 Task: Create a due date automation trigger when advanced on, 2 working days before a card is due add content with a name or a description starting with resume at 11:00 AM.
Action: Mouse moved to (1178, 79)
Screenshot: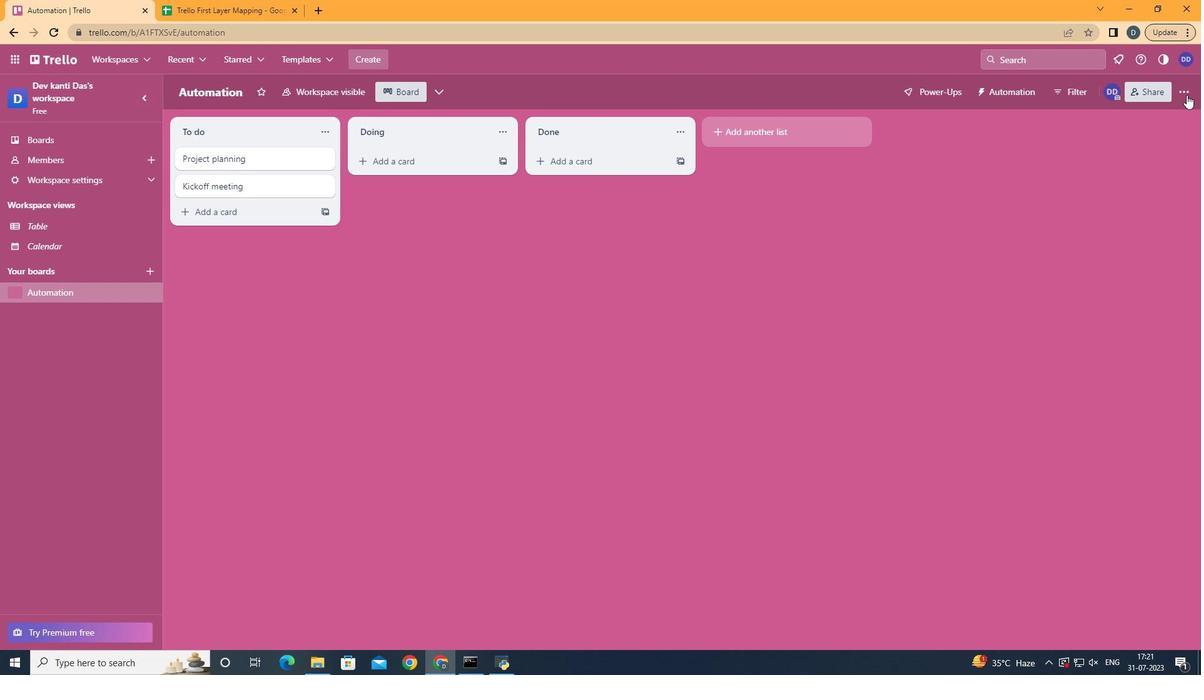 
Action: Mouse pressed left at (1178, 79)
Screenshot: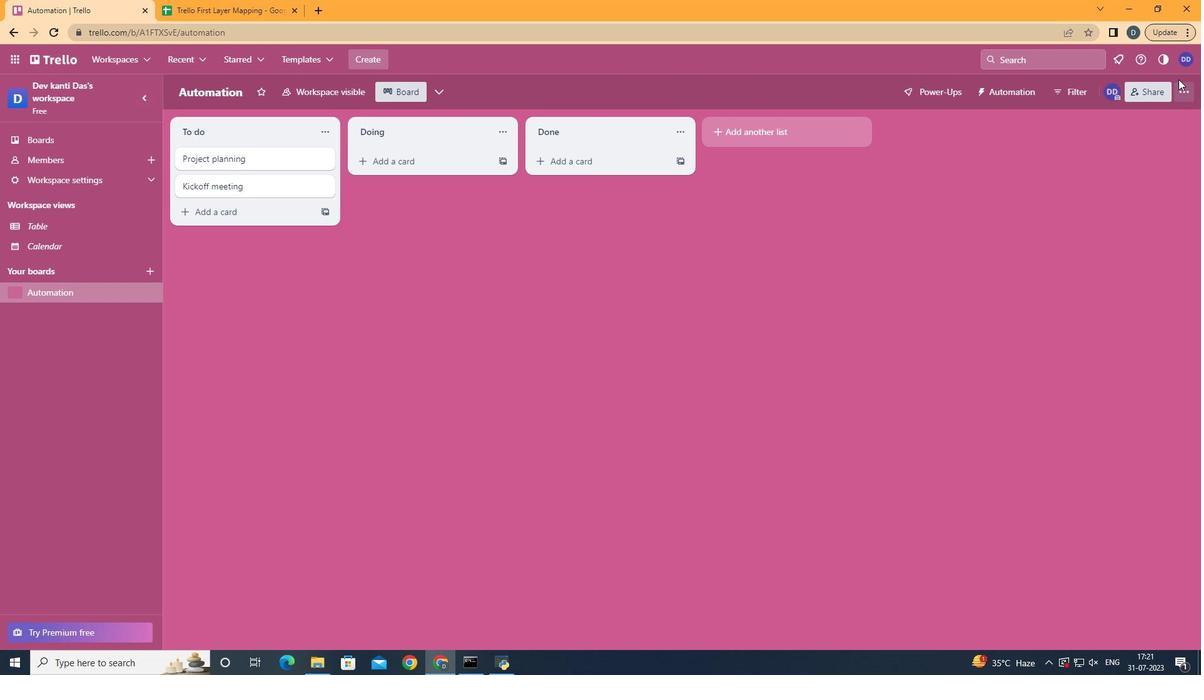 
Action: Mouse moved to (1181, 86)
Screenshot: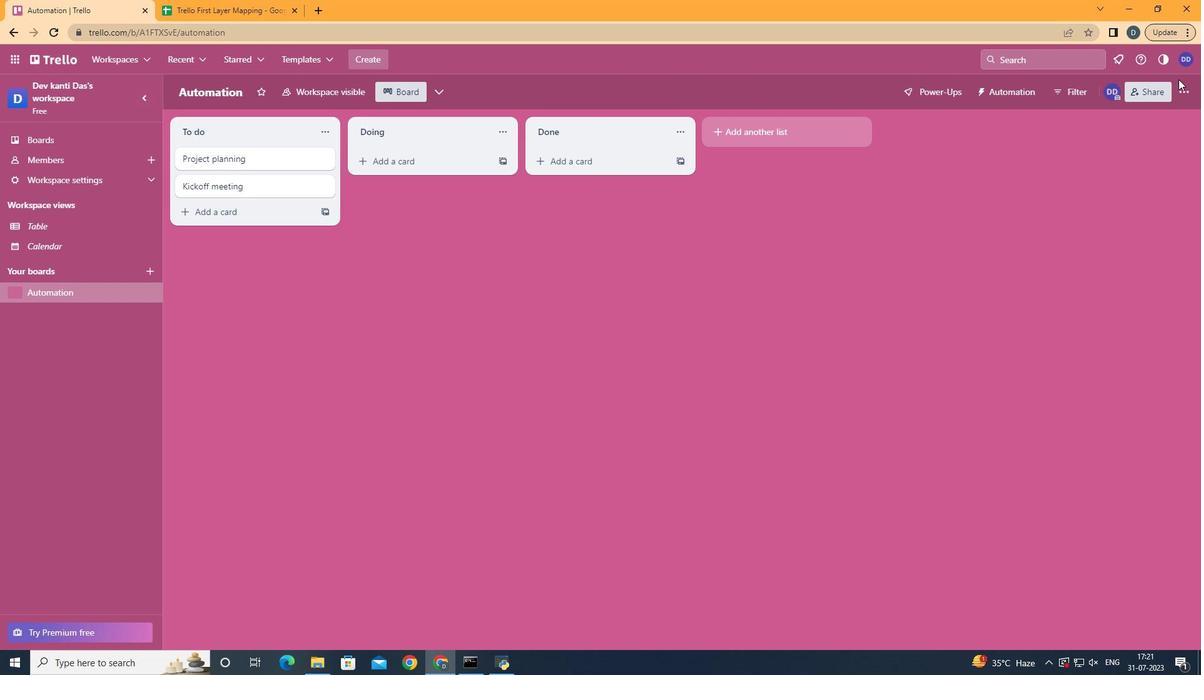 
Action: Mouse pressed left at (1181, 86)
Screenshot: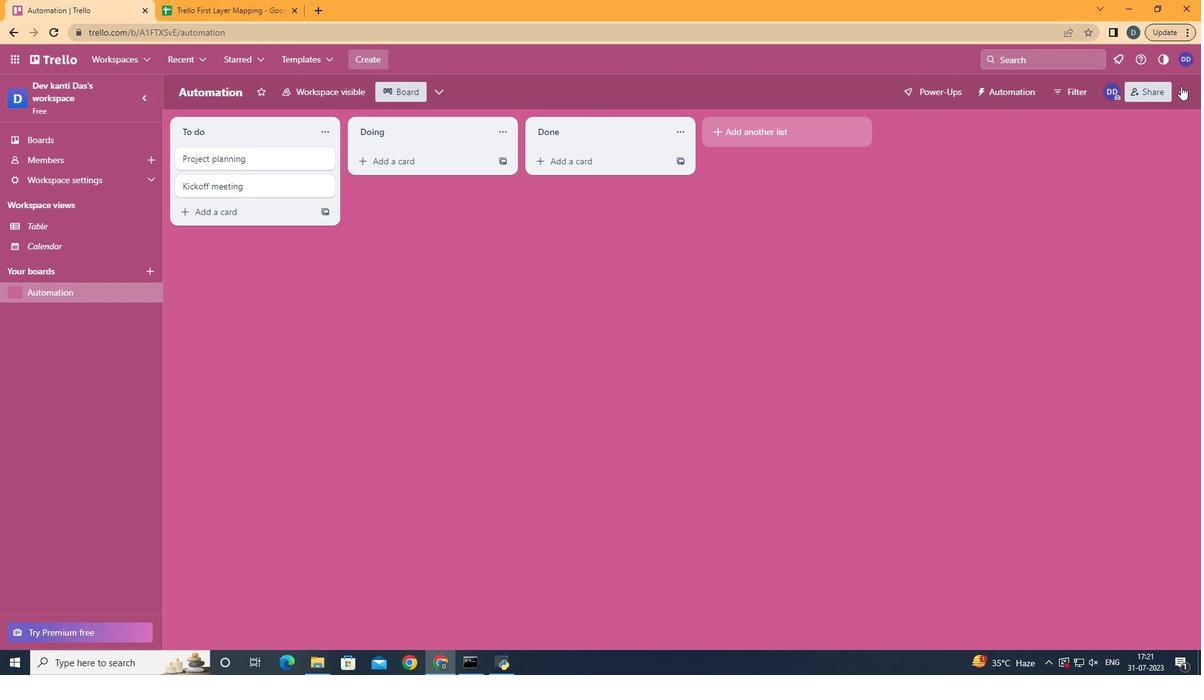 
Action: Mouse moved to (1069, 253)
Screenshot: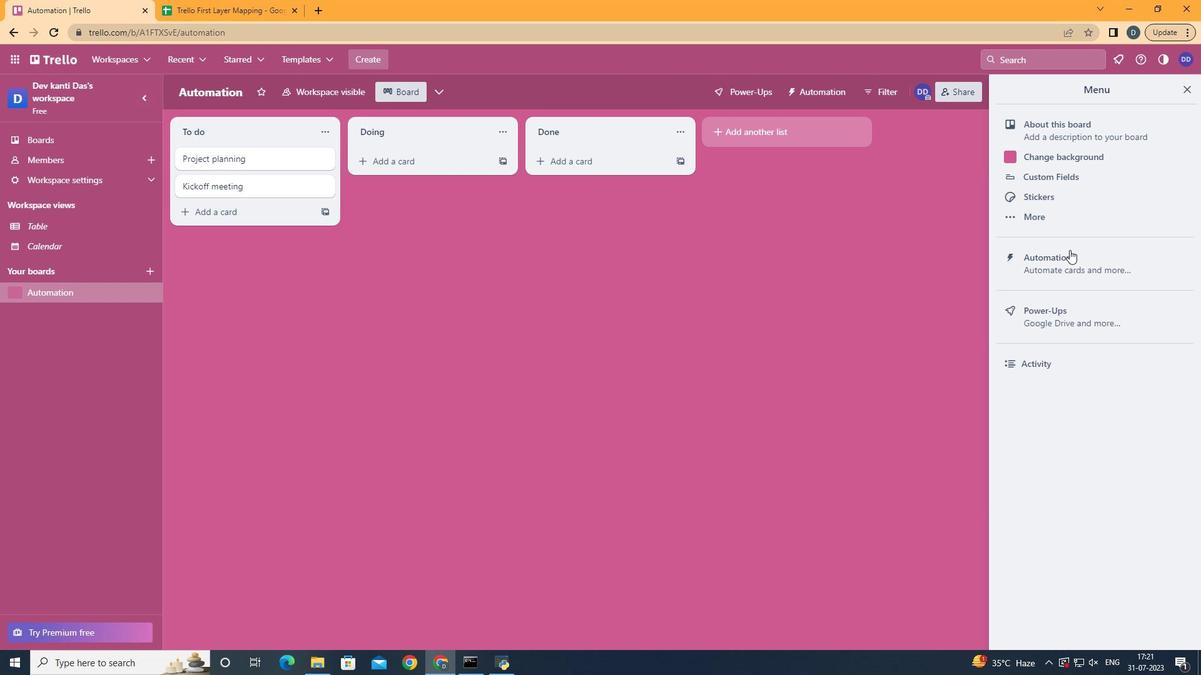 
Action: Mouse pressed left at (1069, 253)
Screenshot: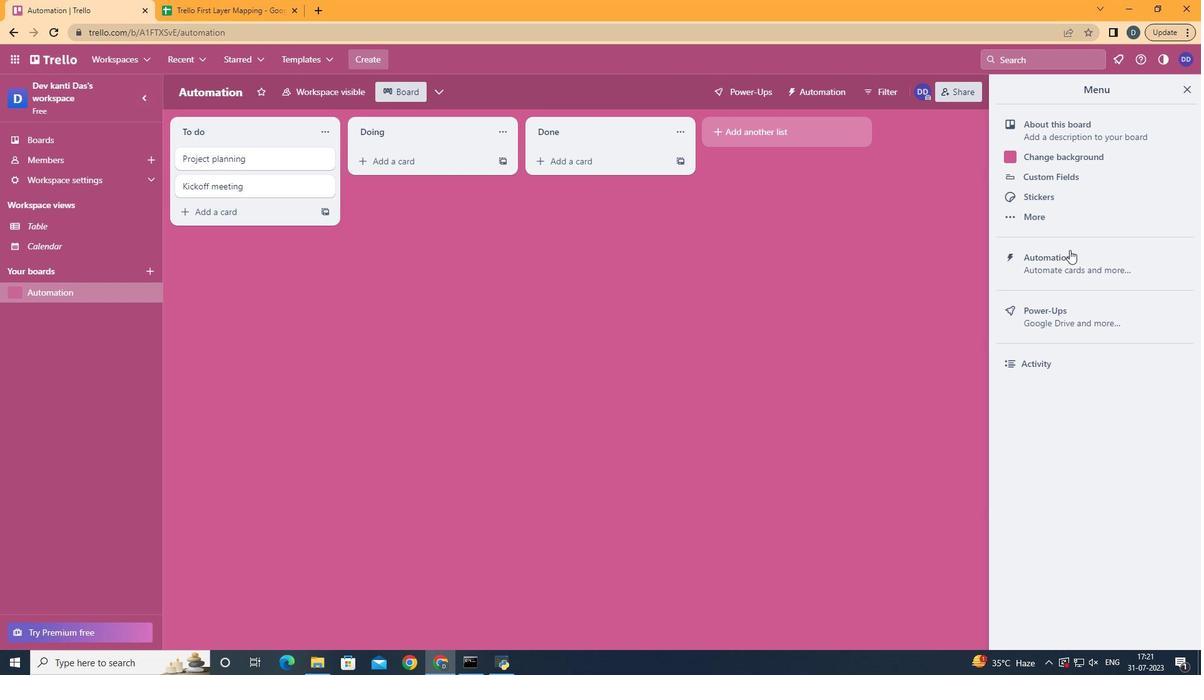 
Action: Mouse moved to (267, 246)
Screenshot: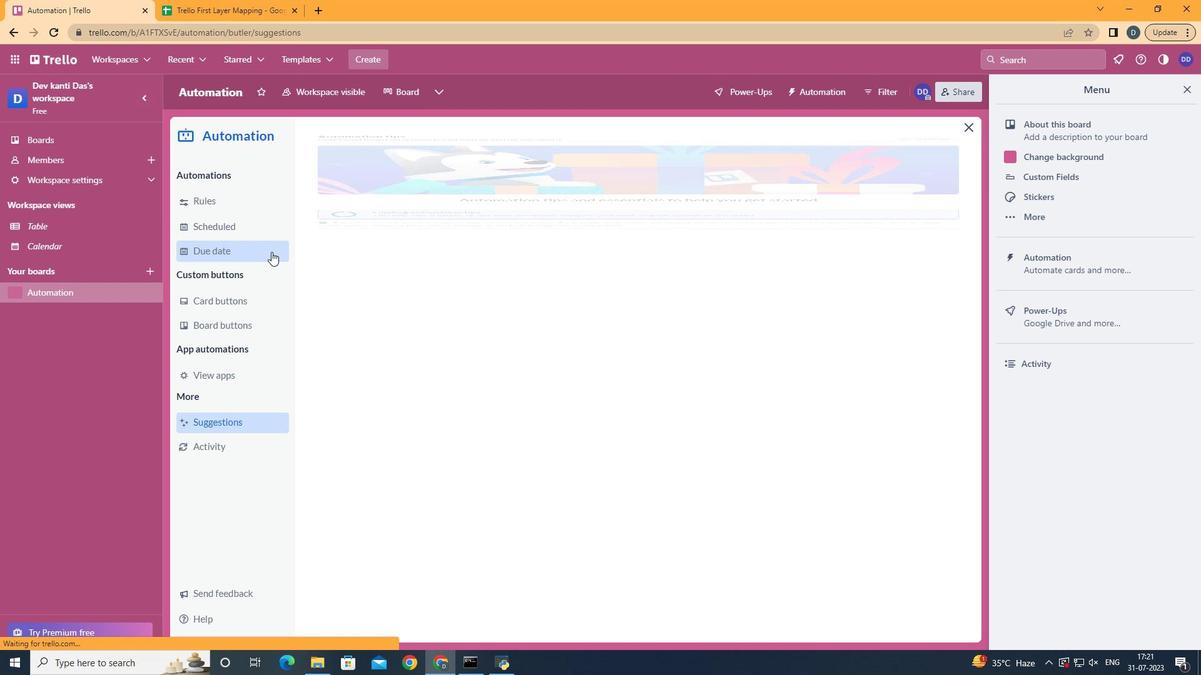 
Action: Mouse pressed left at (267, 246)
Screenshot: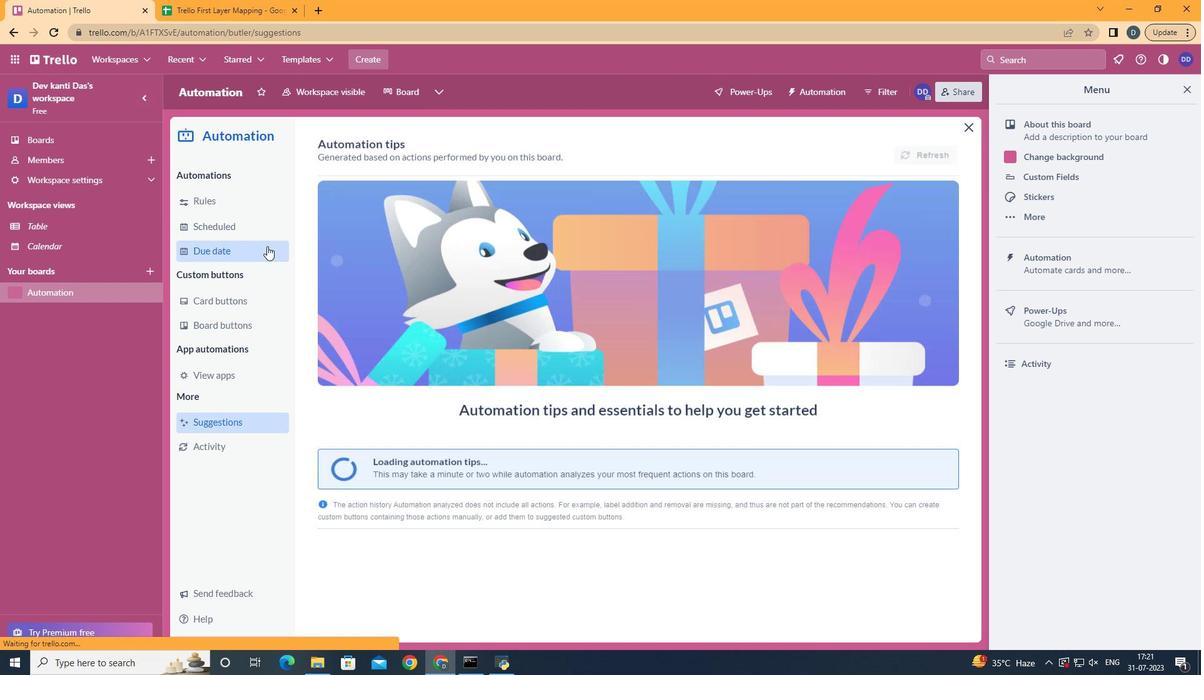 
Action: Mouse moved to (904, 145)
Screenshot: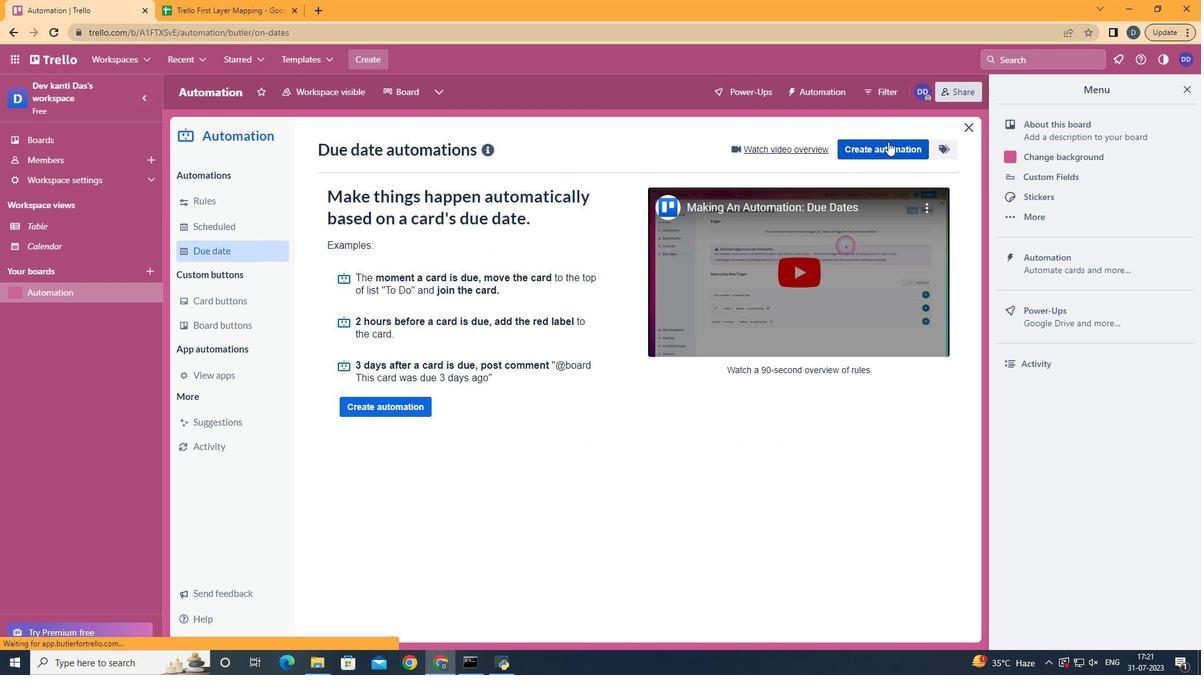 
Action: Mouse pressed left at (904, 145)
Screenshot: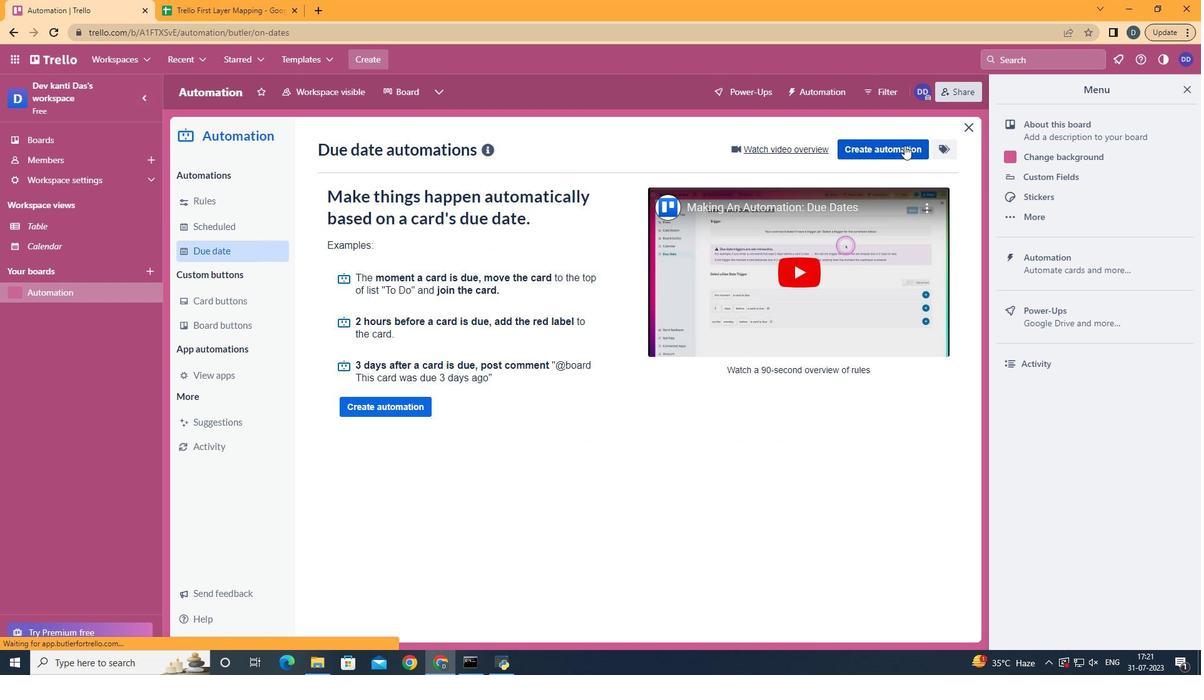 
Action: Mouse moved to (610, 260)
Screenshot: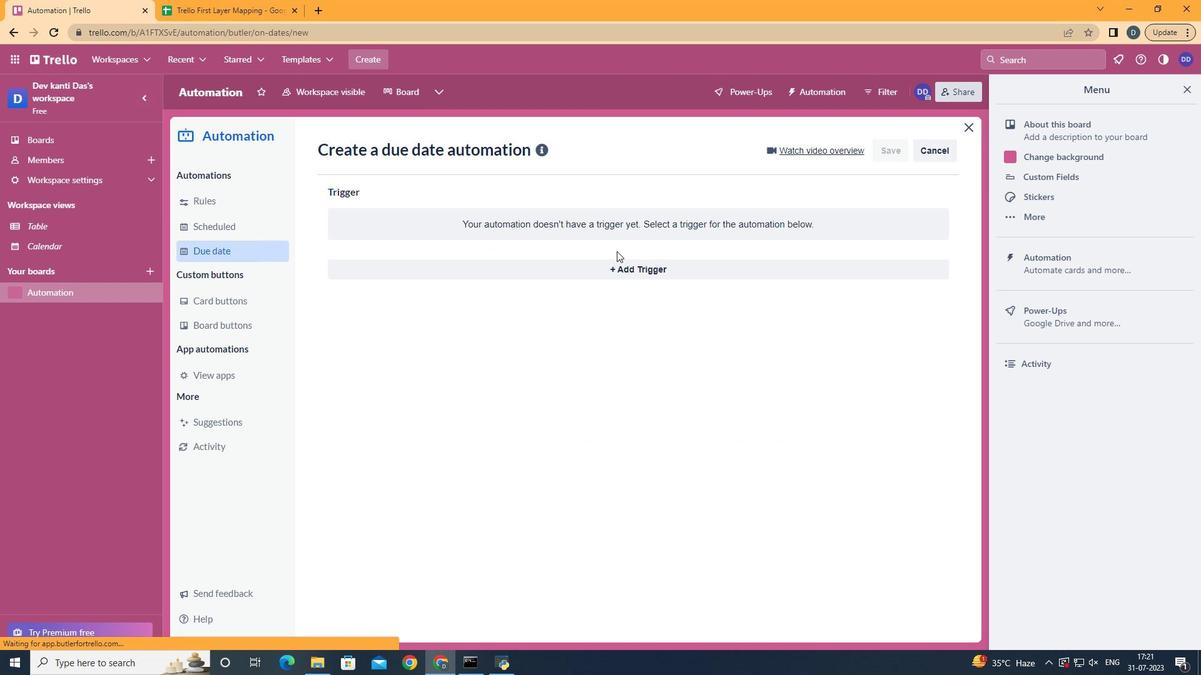 
Action: Mouse pressed left at (610, 260)
Screenshot: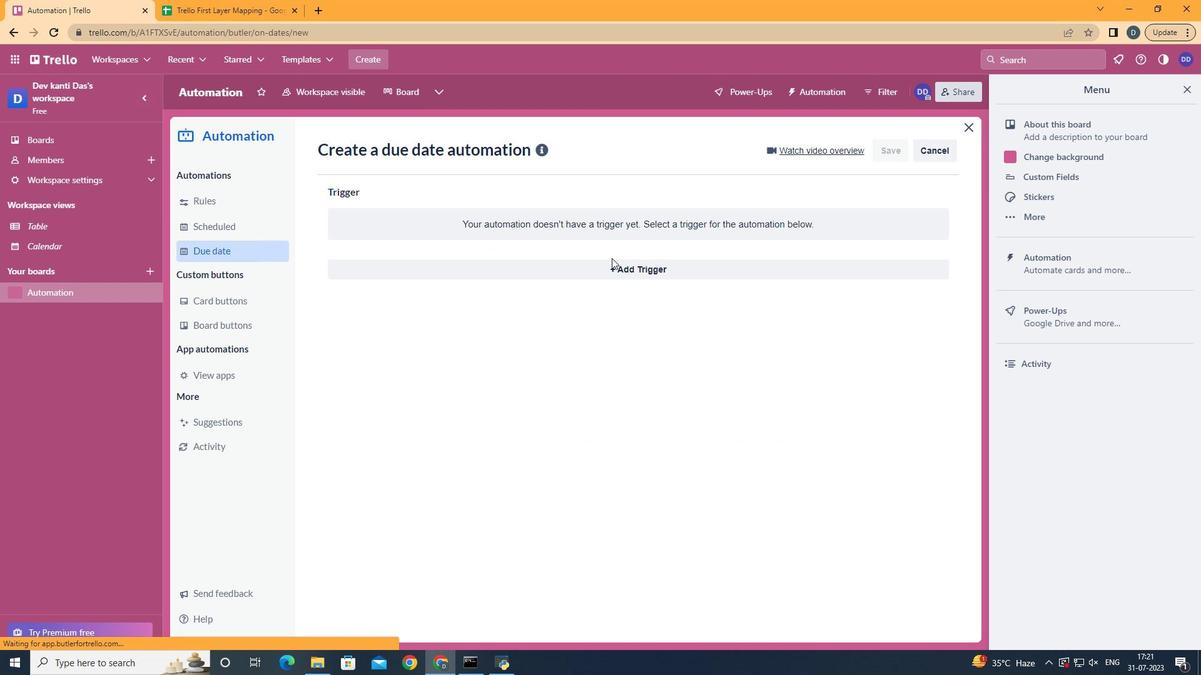 
Action: Mouse moved to (403, 502)
Screenshot: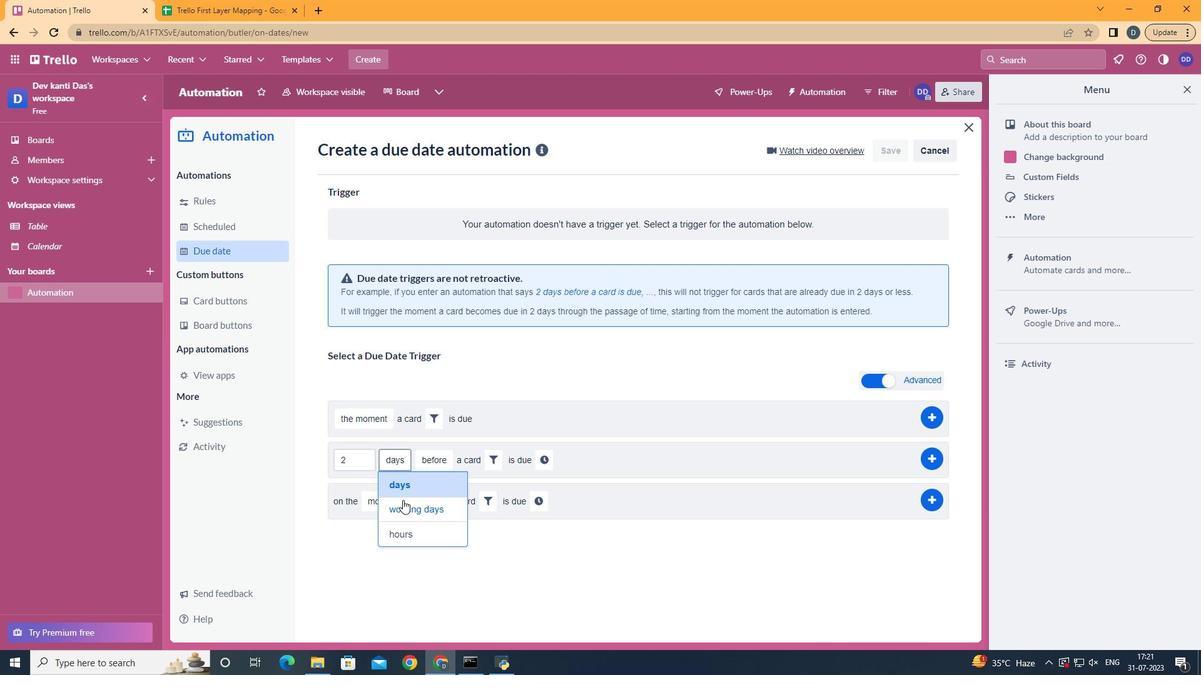 
Action: Mouse pressed left at (403, 502)
Screenshot: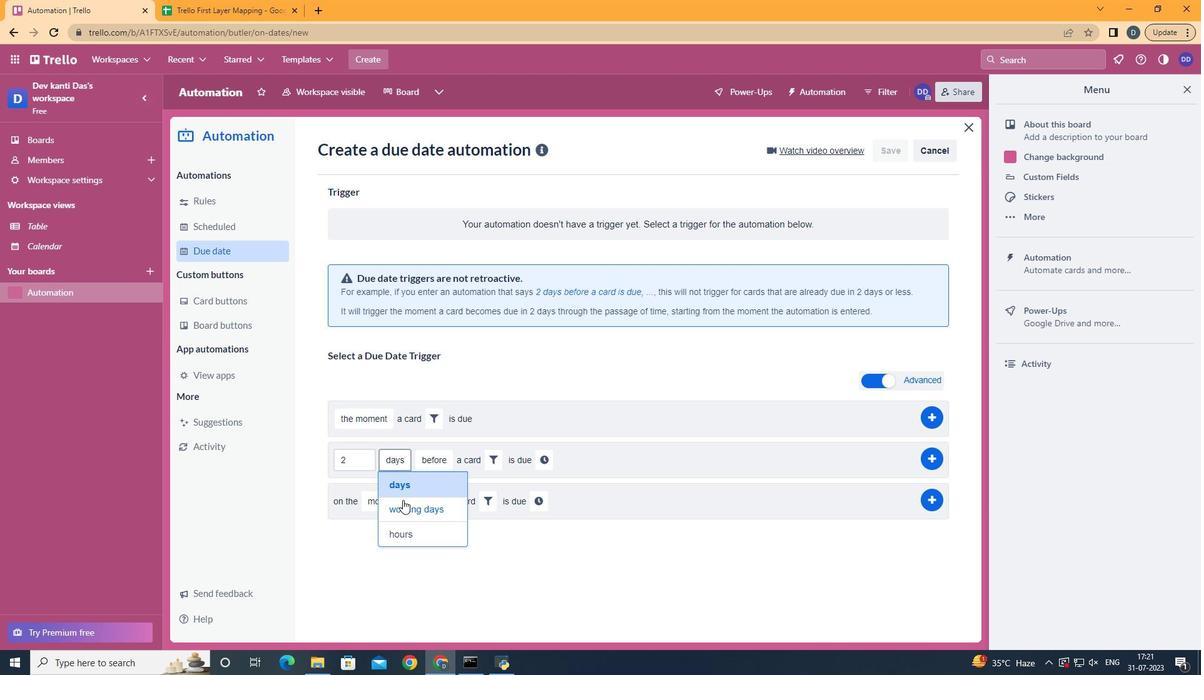 
Action: Mouse moved to (523, 459)
Screenshot: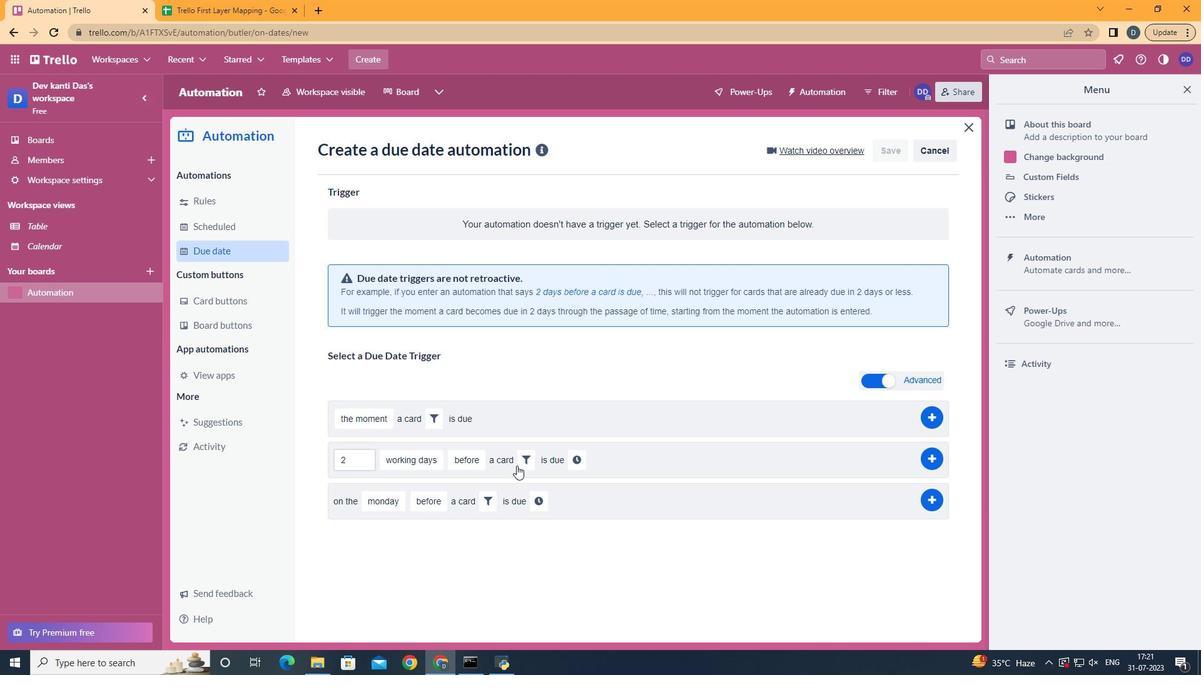 
Action: Mouse pressed left at (523, 459)
Screenshot: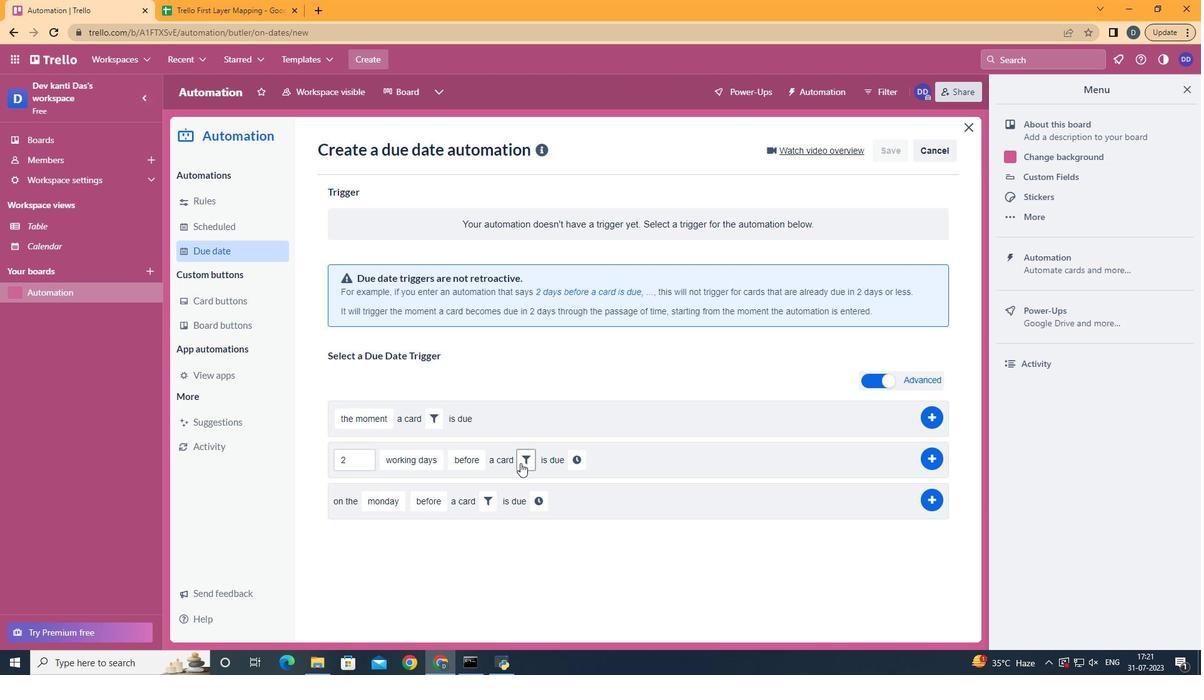 
Action: Mouse moved to (692, 497)
Screenshot: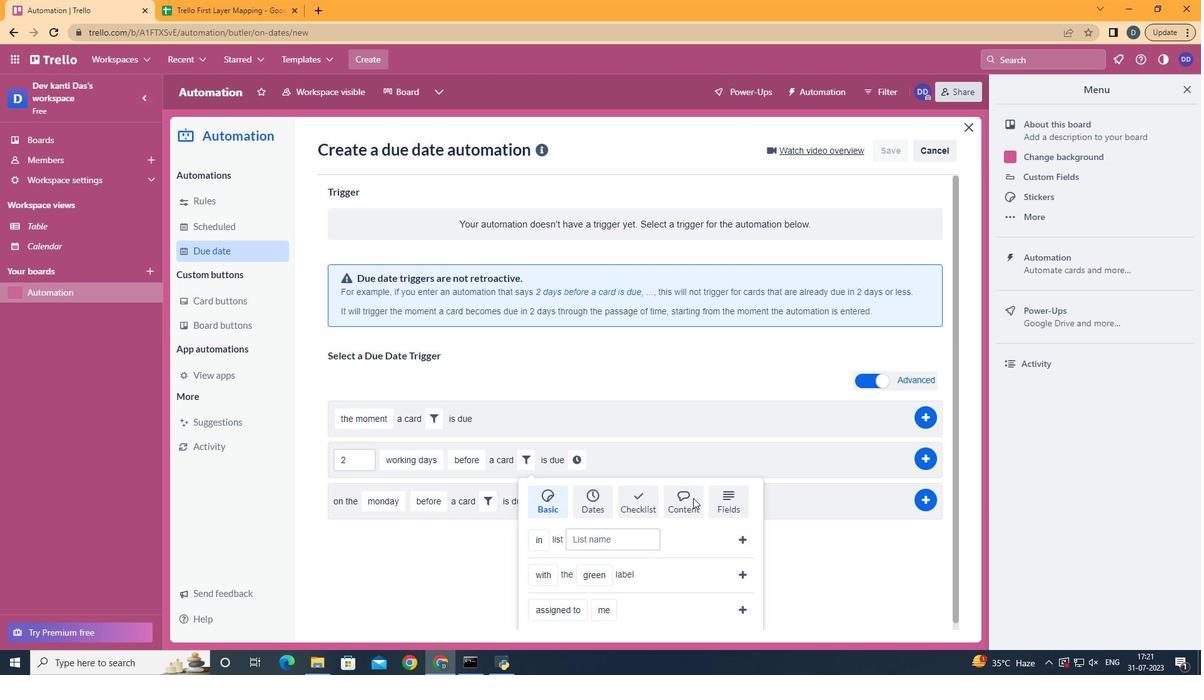 
Action: Mouse pressed left at (692, 497)
Screenshot: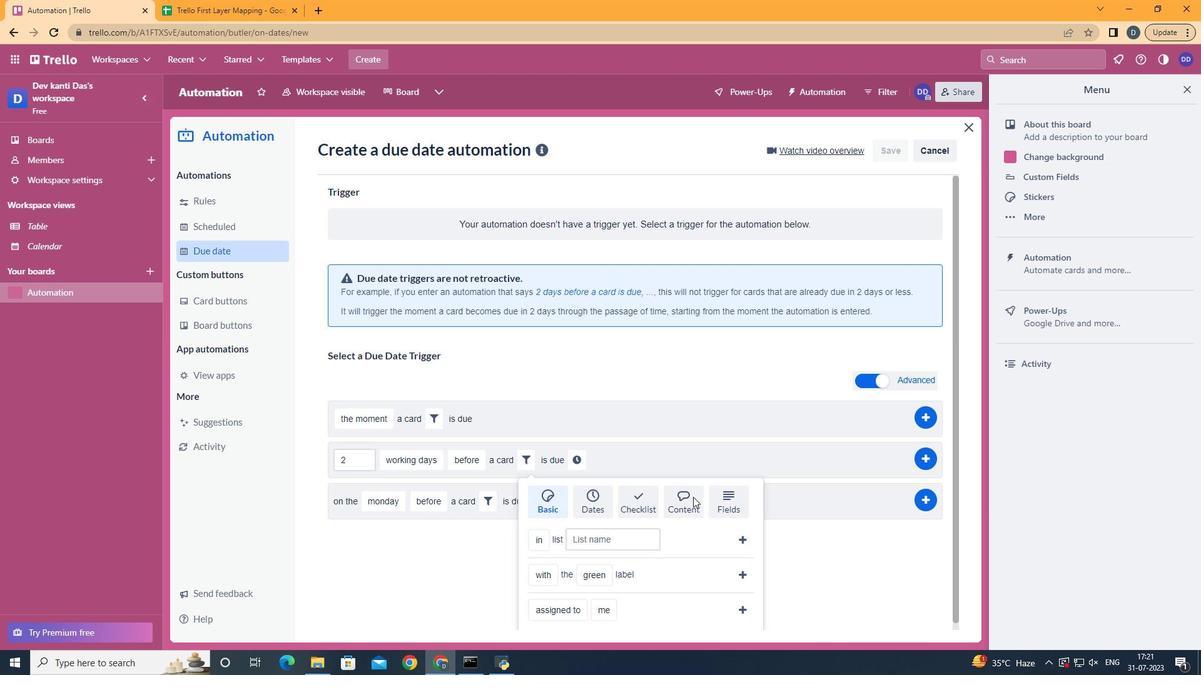 
Action: Mouse moved to (599, 614)
Screenshot: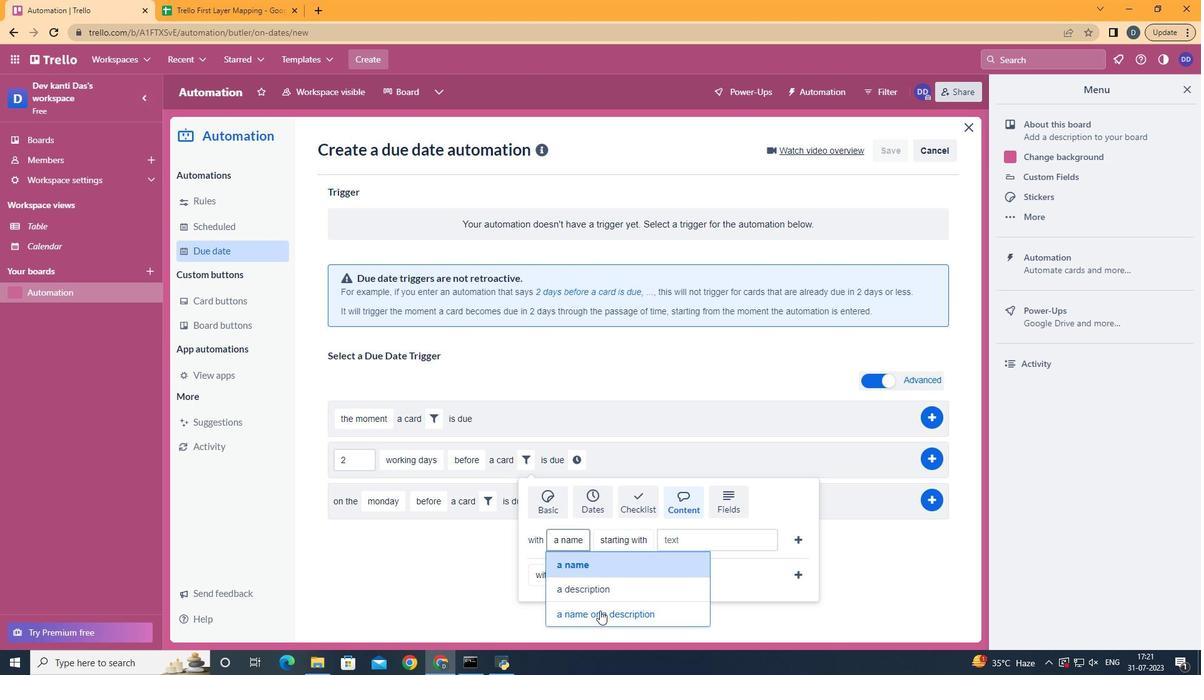 
Action: Mouse pressed left at (599, 614)
Screenshot: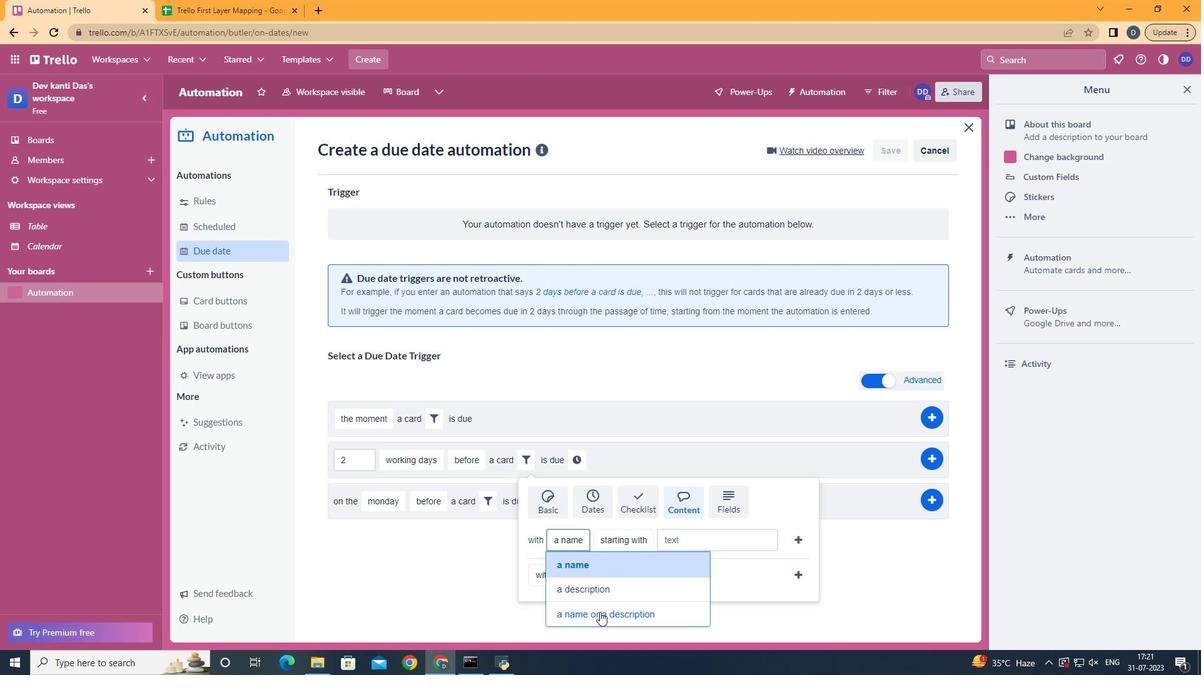 
Action: Mouse moved to (703, 393)
Screenshot: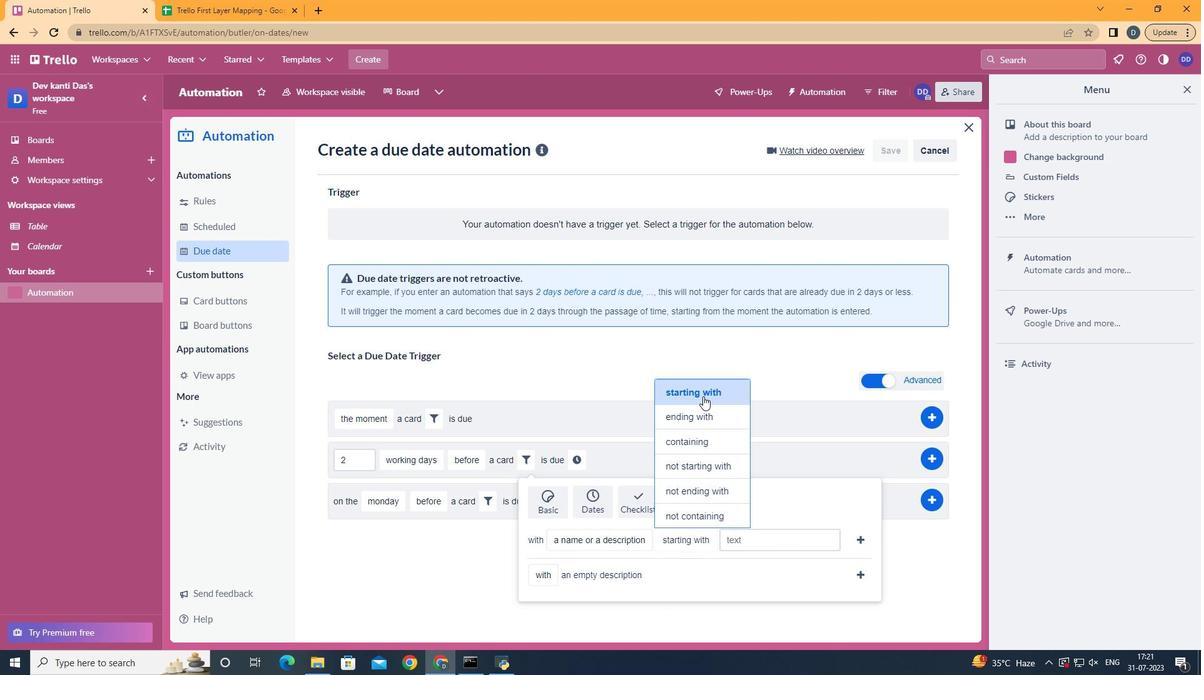 
Action: Mouse pressed left at (703, 393)
Screenshot: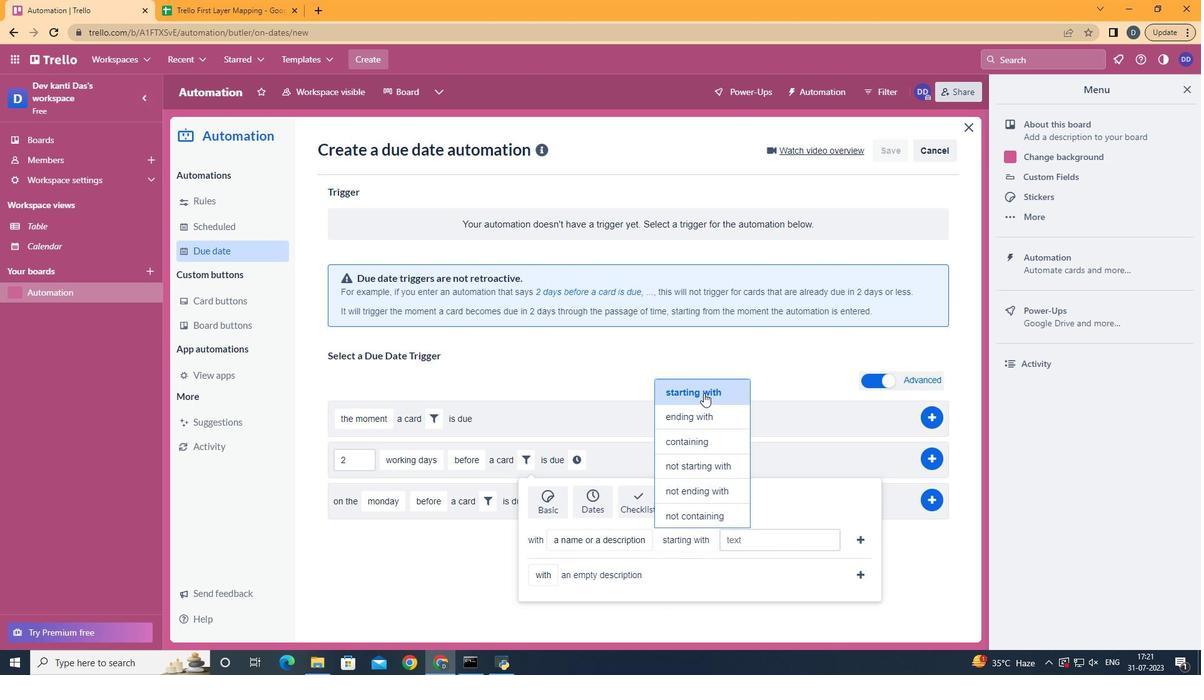 
Action: Mouse moved to (759, 539)
Screenshot: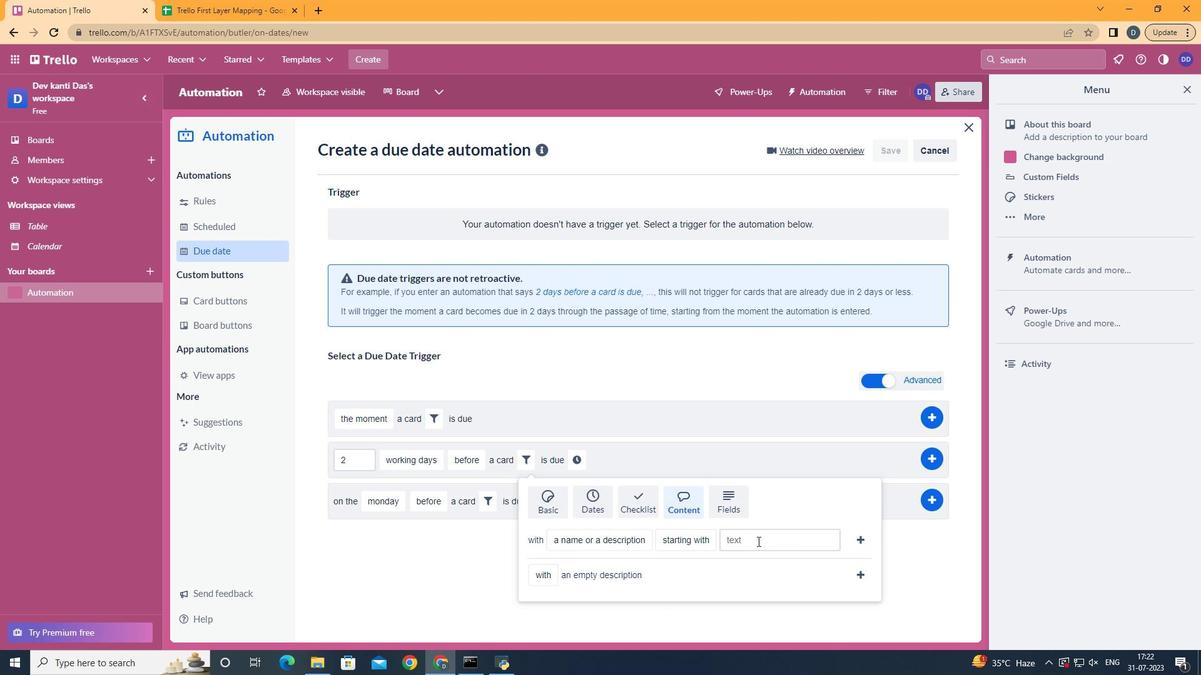 
Action: Mouse pressed left at (759, 539)
Screenshot: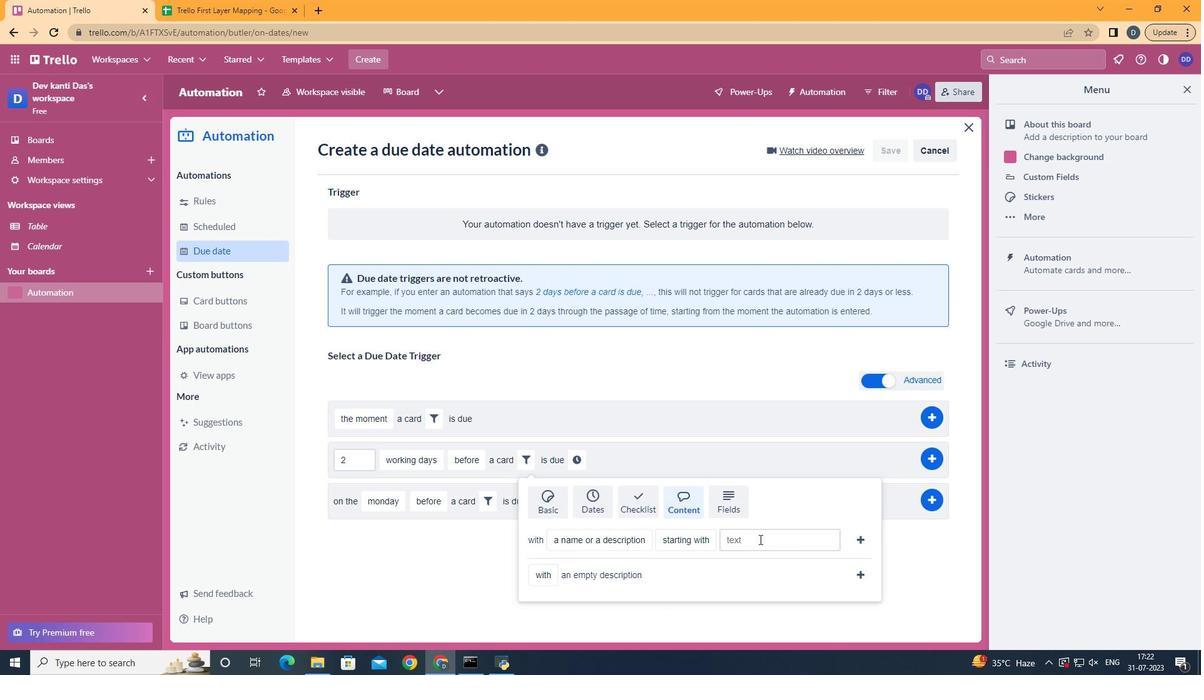 
Action: Key pressed resume
Screenshot: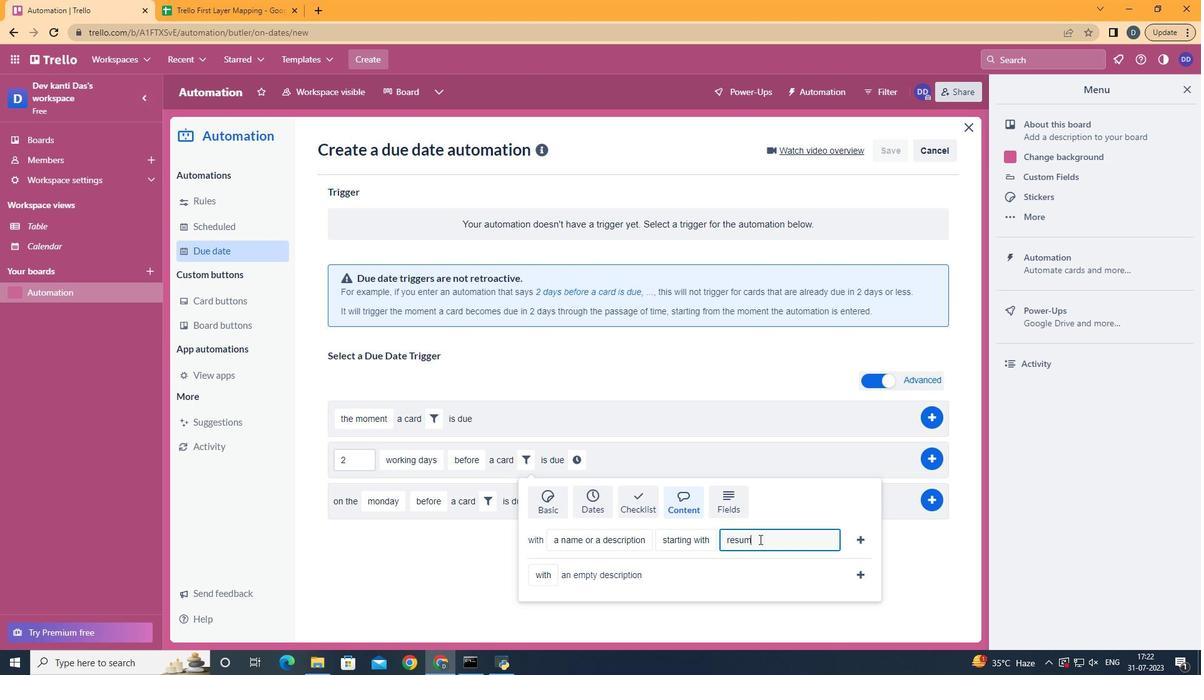 
Action: Mouse moved to (855, 536)
Screenshot: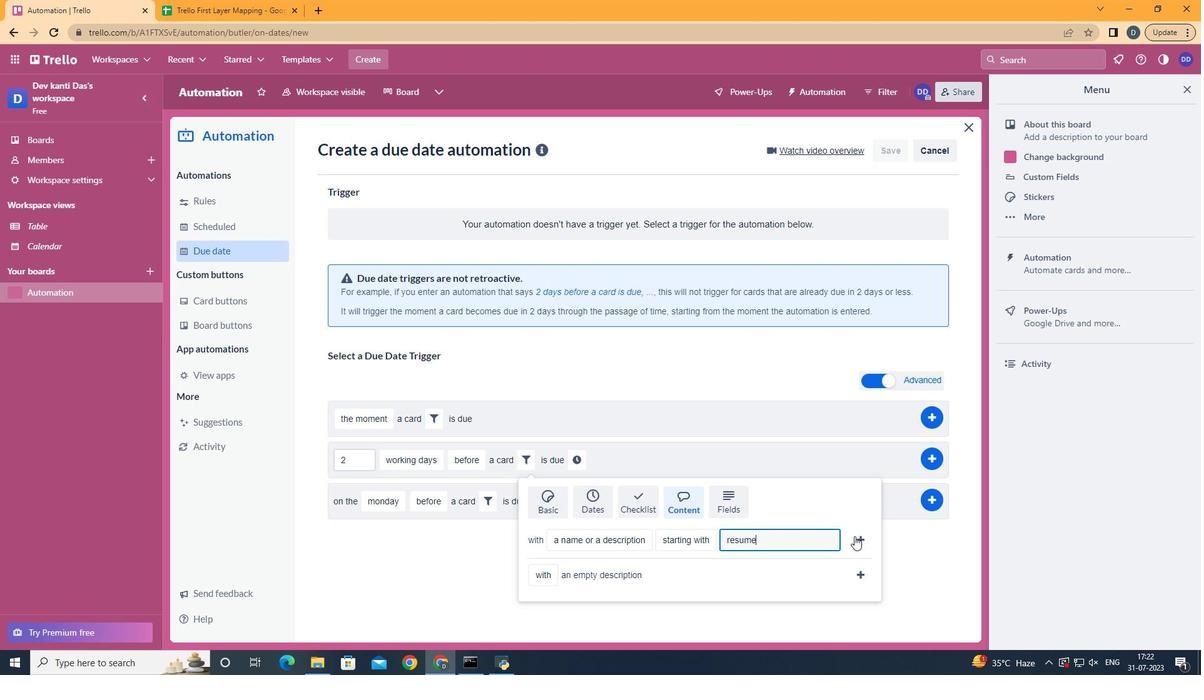 
Action: Mouse pressed left at (855, 536)
Screenshot: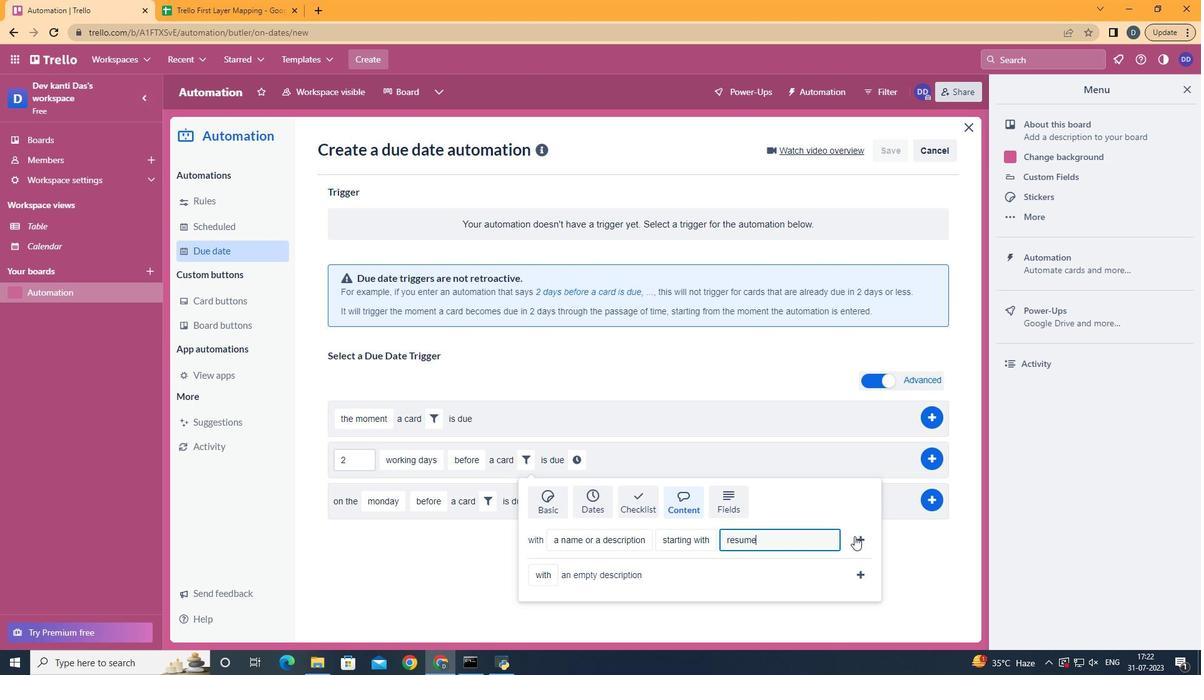 
Action: Mouse moved to (802, 462)
Screenshot: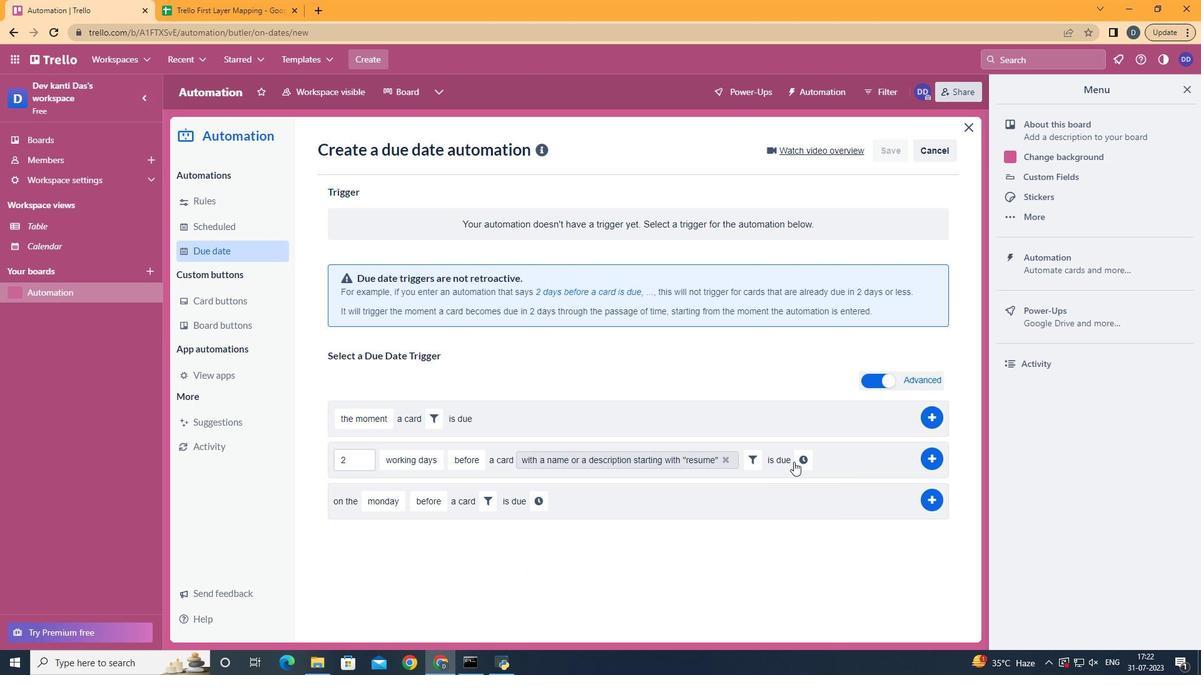 
Action: Mouse pressed left at (802, 462)
Screenshot: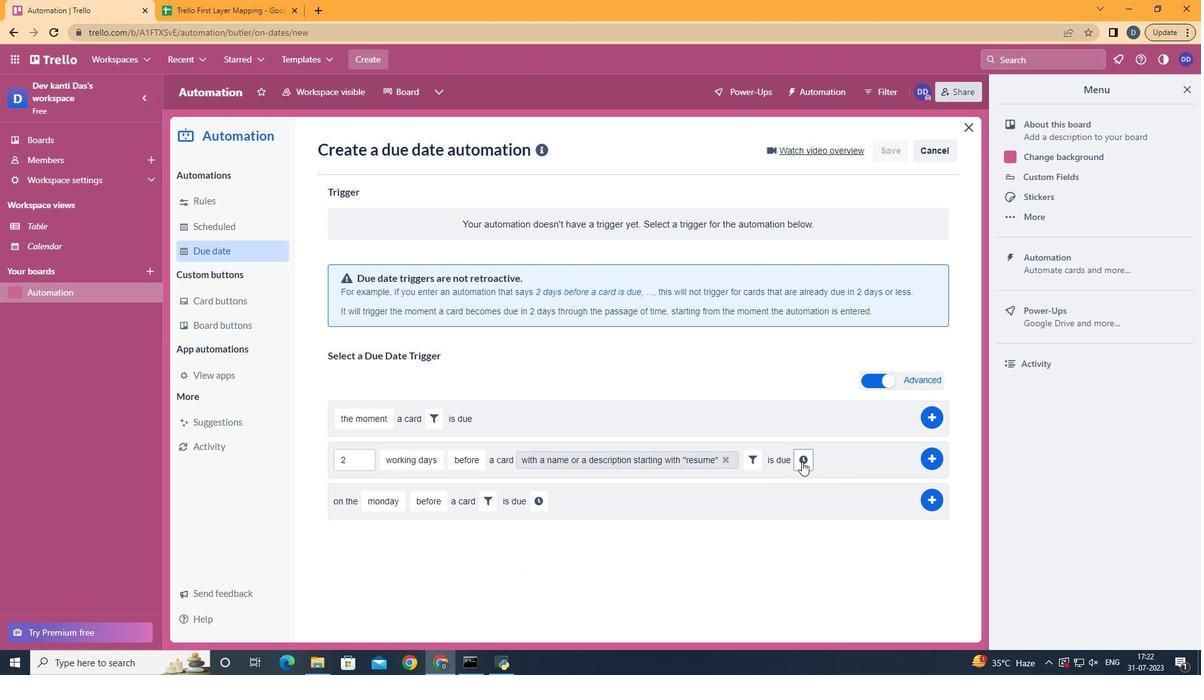 
Action: Mouse moved to (387, 484)
Screenshot: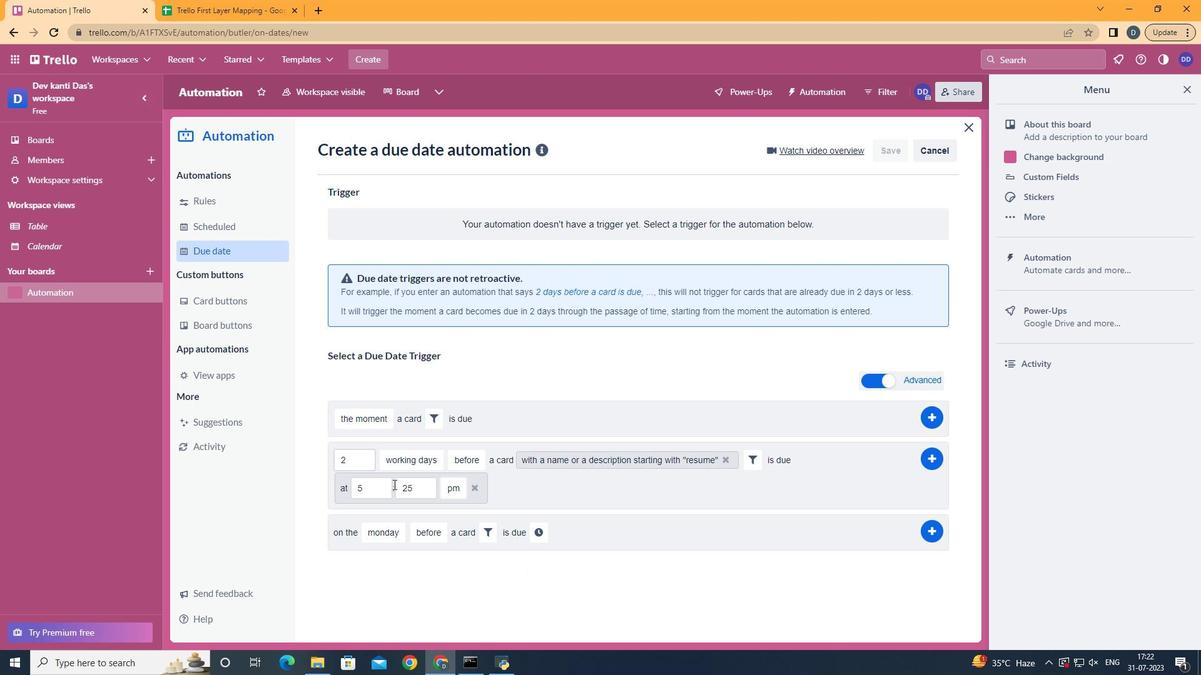 
Action: Mouse pressed left at (387, 484)
Screenshot: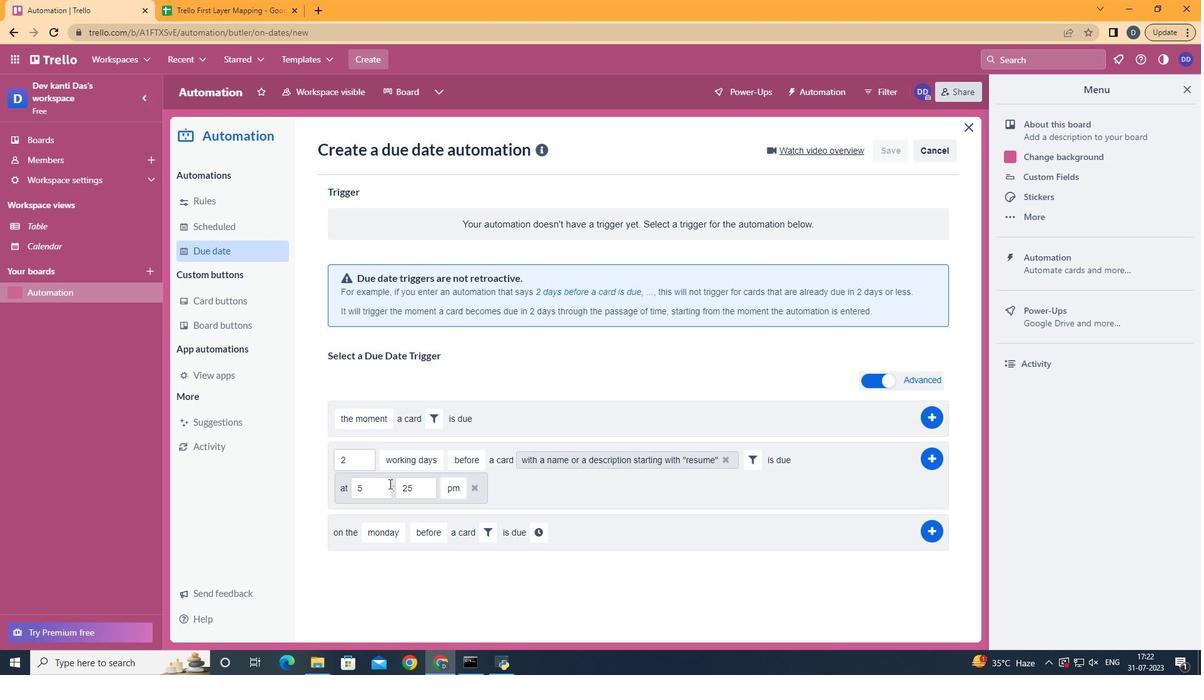 
Action: Key pressed <Key.backspace>11
Screenshot: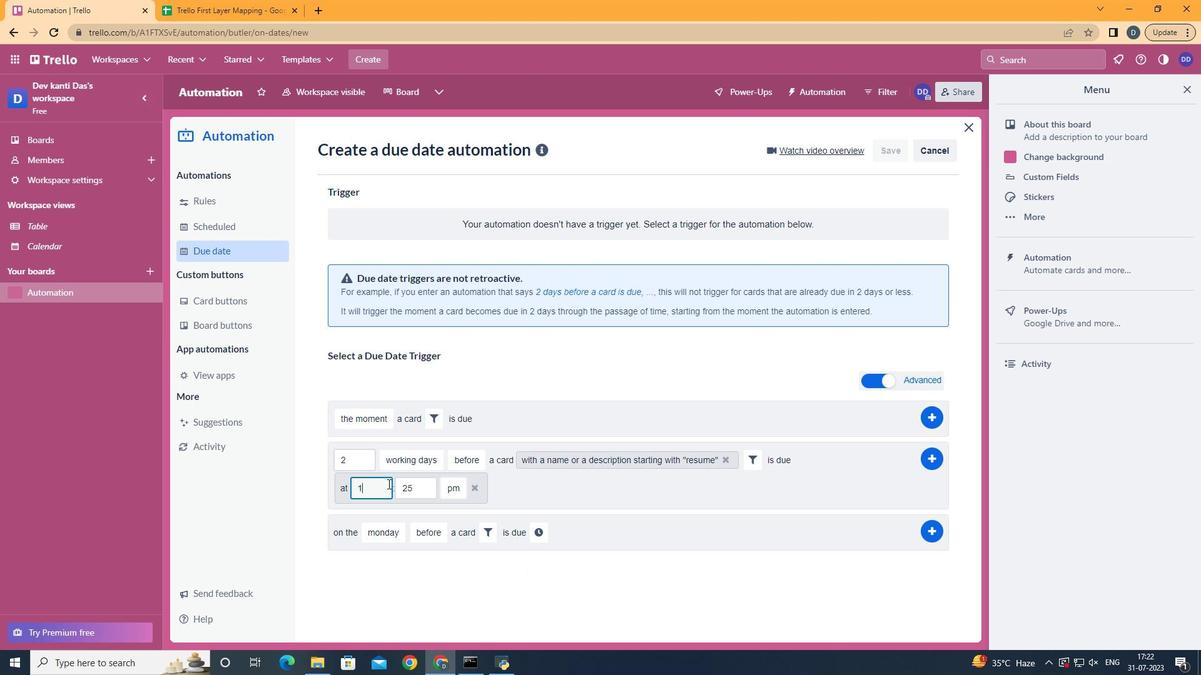 
Action: Mouse moved to (420, 481)
Screenshot: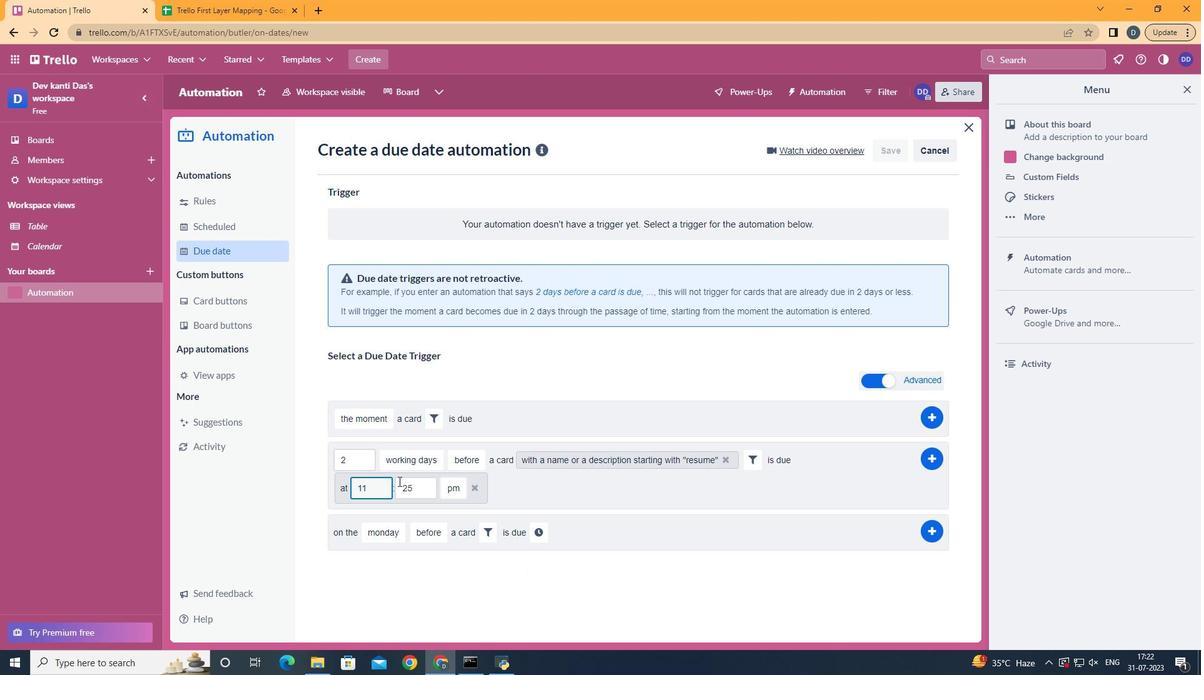 
Action: Mouse pressed left at (420, 481)
Screenshot: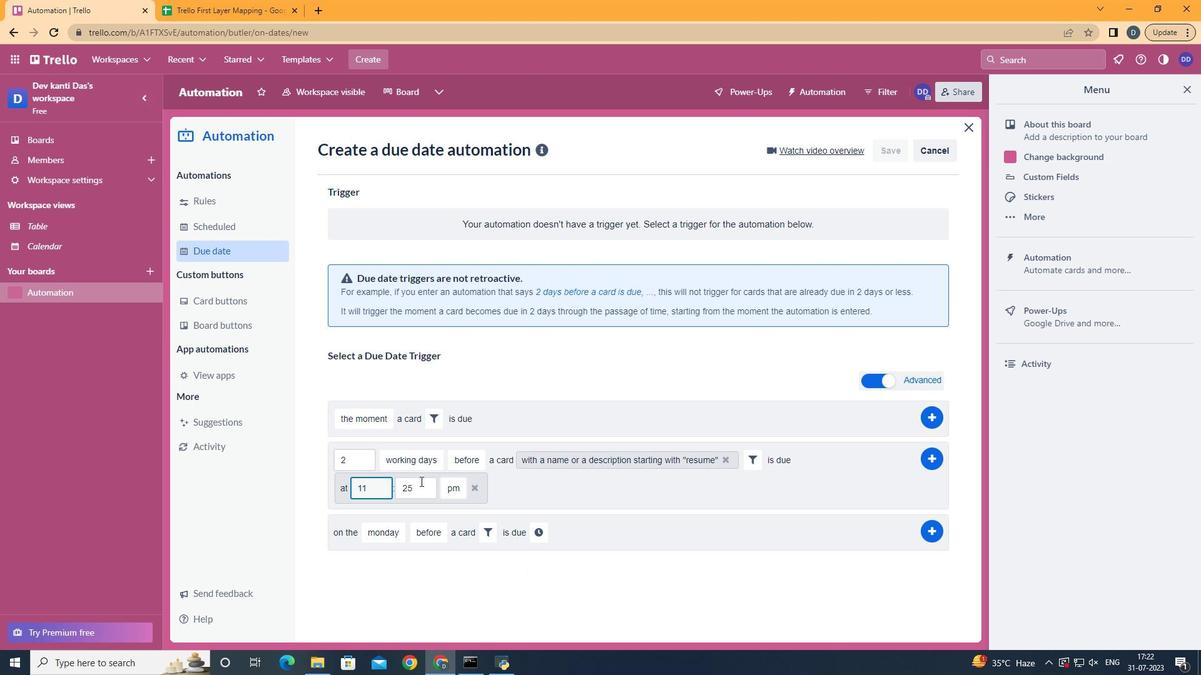 
Action: Key pressed <Key.backspace><Key.backspace>00
Screenshot: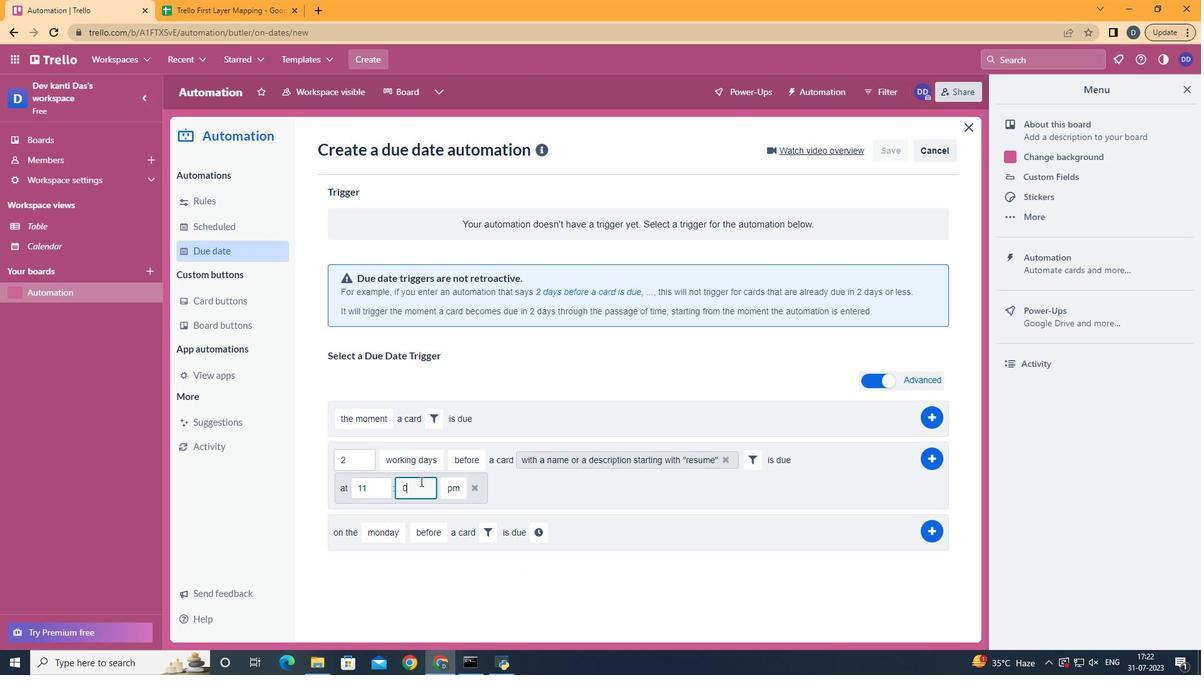 
Action: Mouse moved to (462, 507)
Screenshot: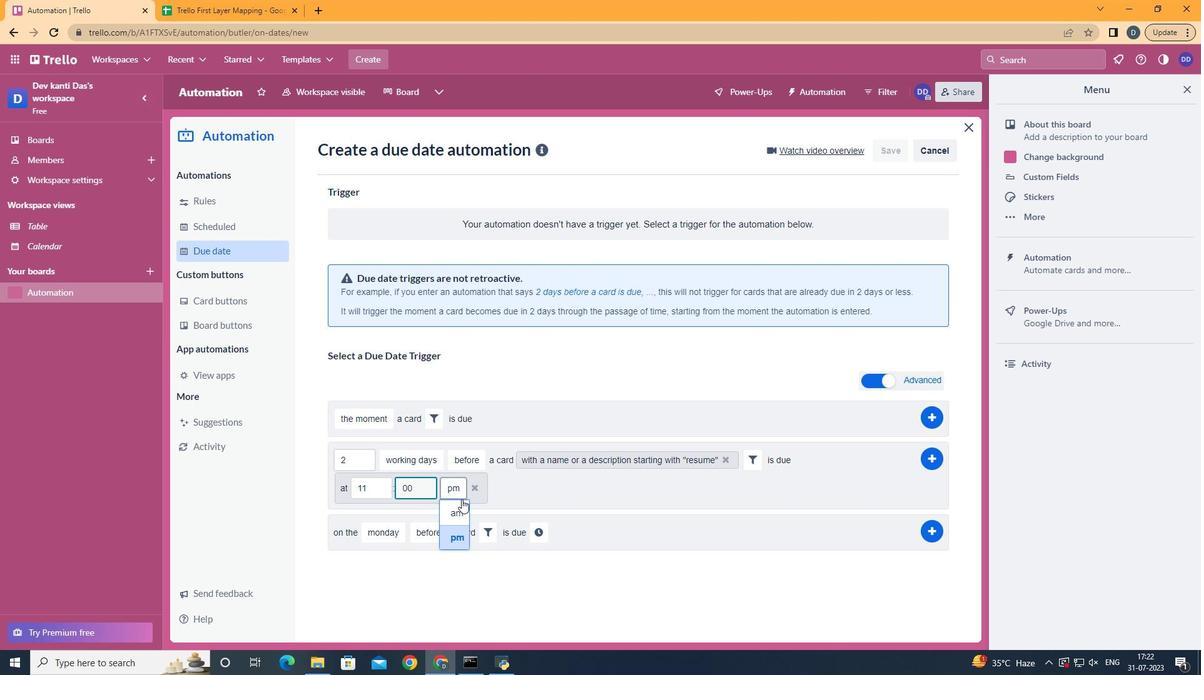 
Action: Mouse pressed left at (462, 507)
Screenshot: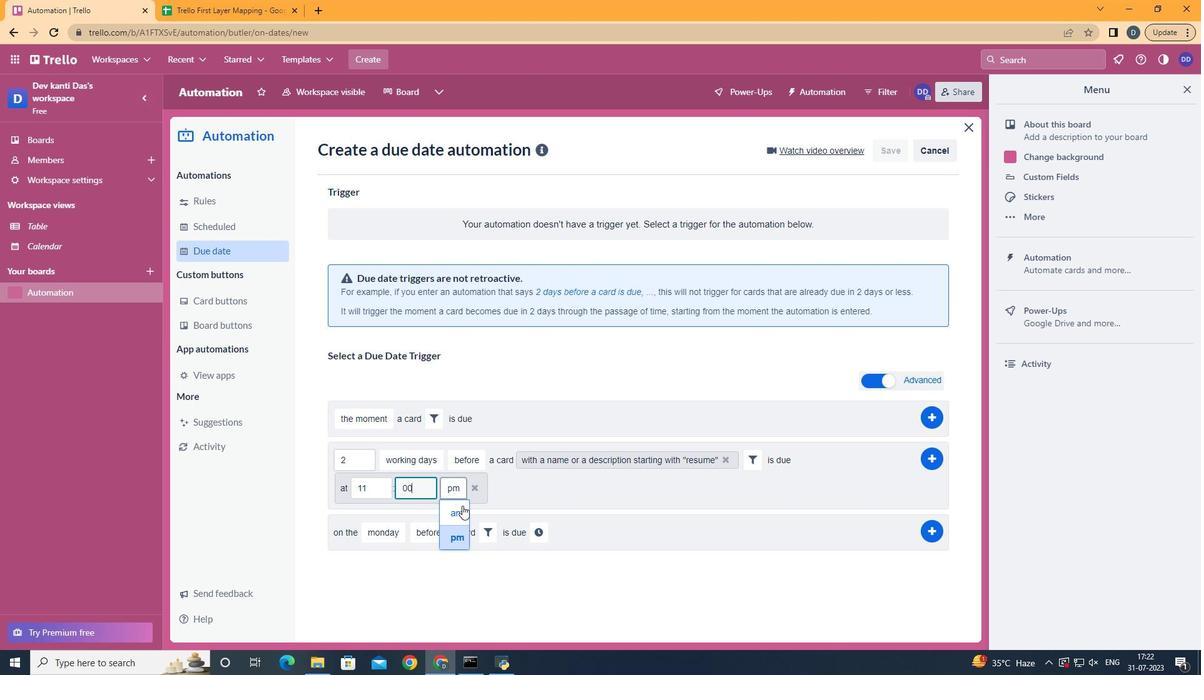 
Action: Mouse moved to (933, 451)
Screenshot: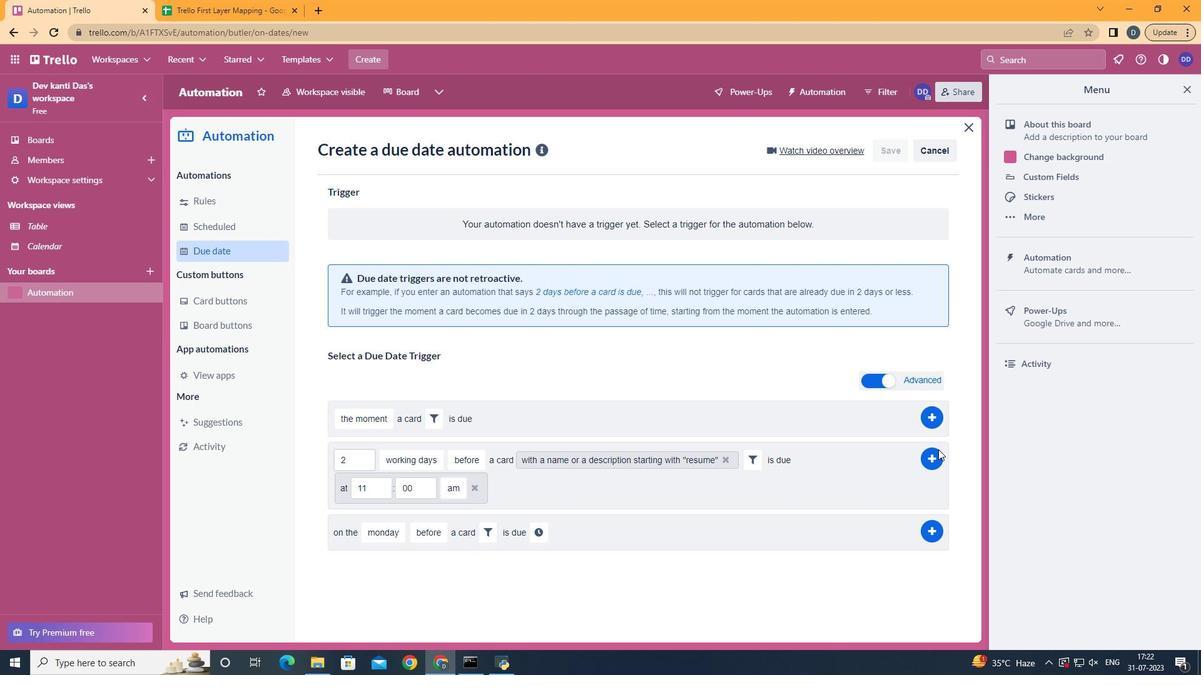 
Action: Mouse pressed left at (933, 451)
Screenshot: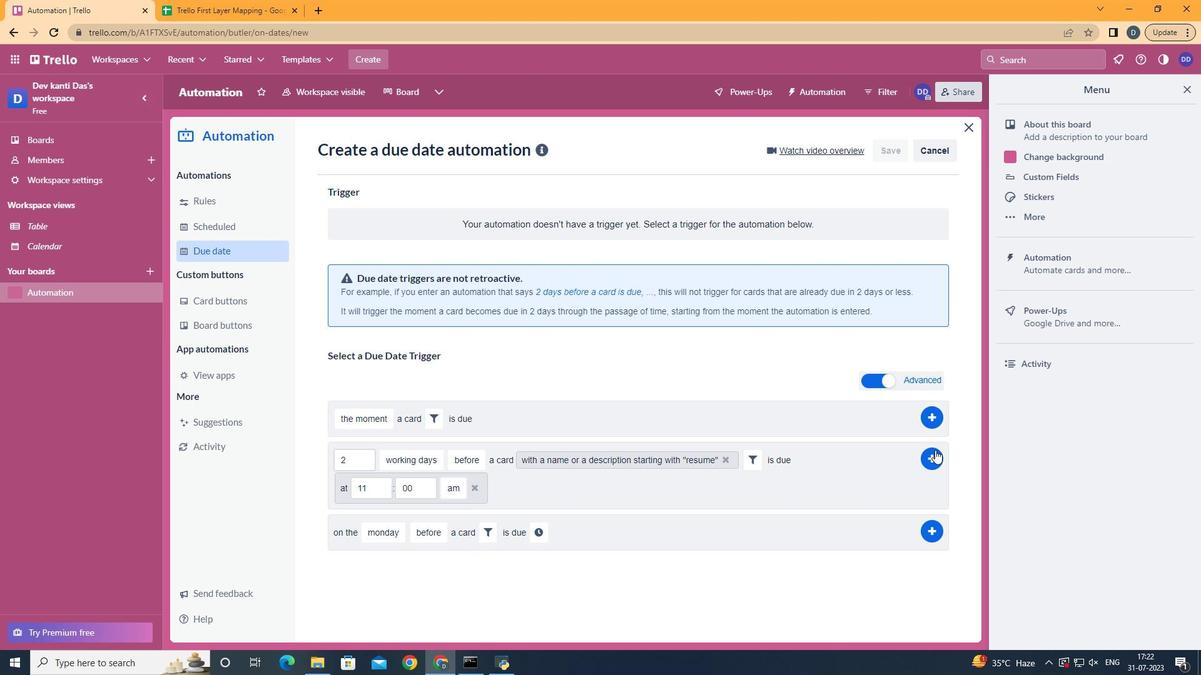 
Action: Mouse moved to (716, 426)
Screenshot: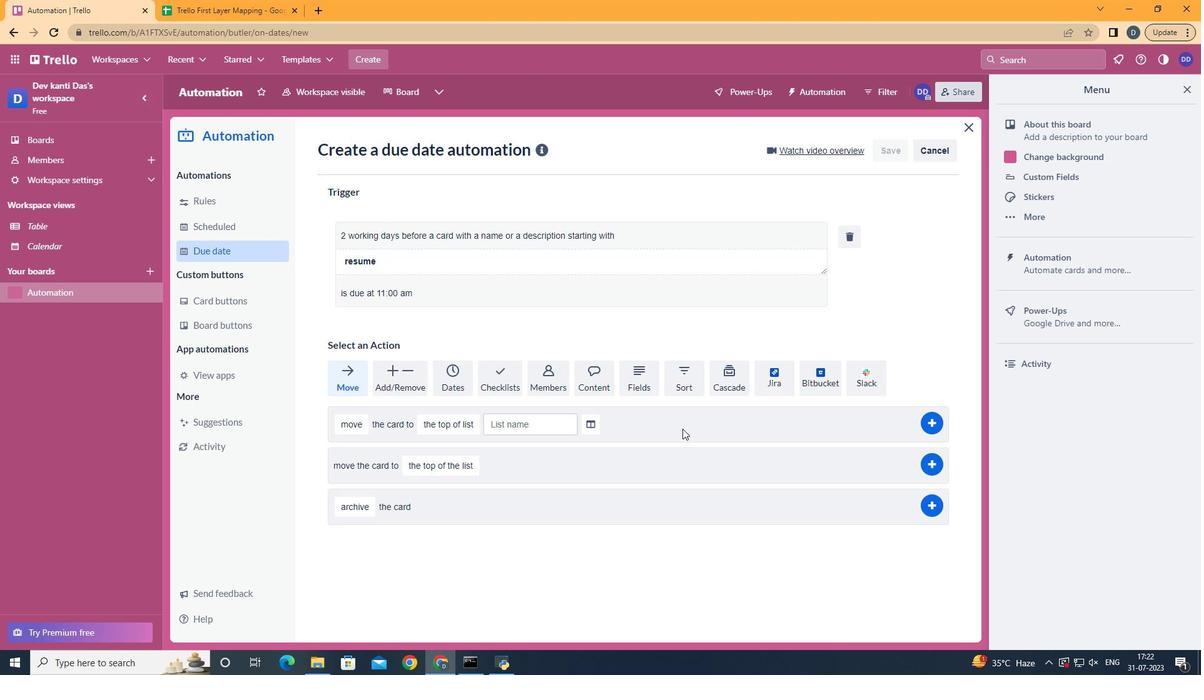 
